Task: Look for trending developers with Javascript language.
Action: Mouse moved to (195, 84)
Screenshot: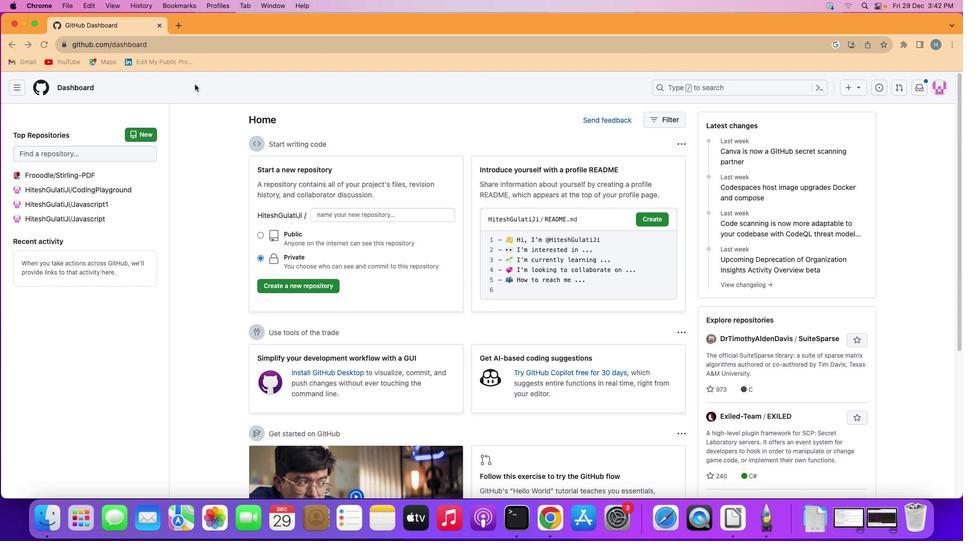 
Action: Mouse pressed left at (195, 84)
Screenshot: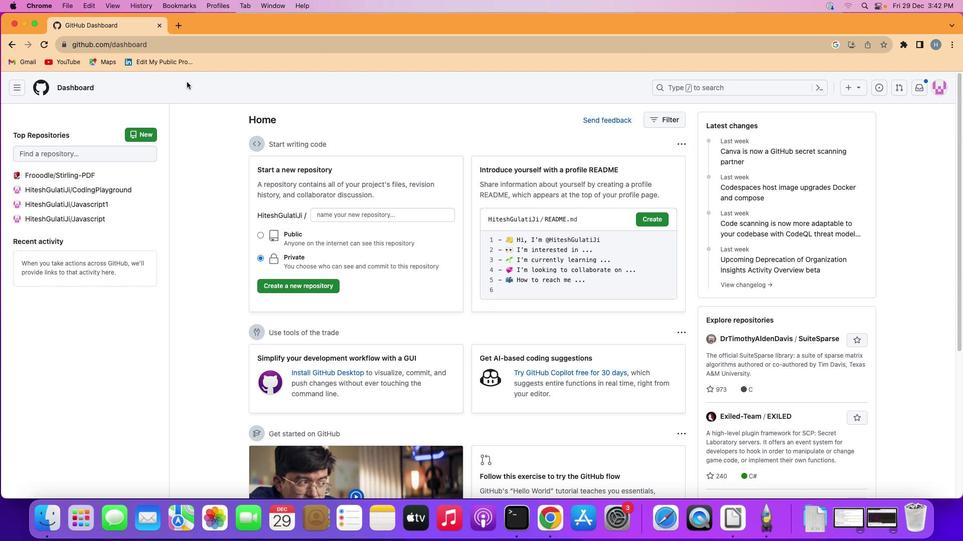 
Action: Mouse moved to (15, 85)
Screenshot: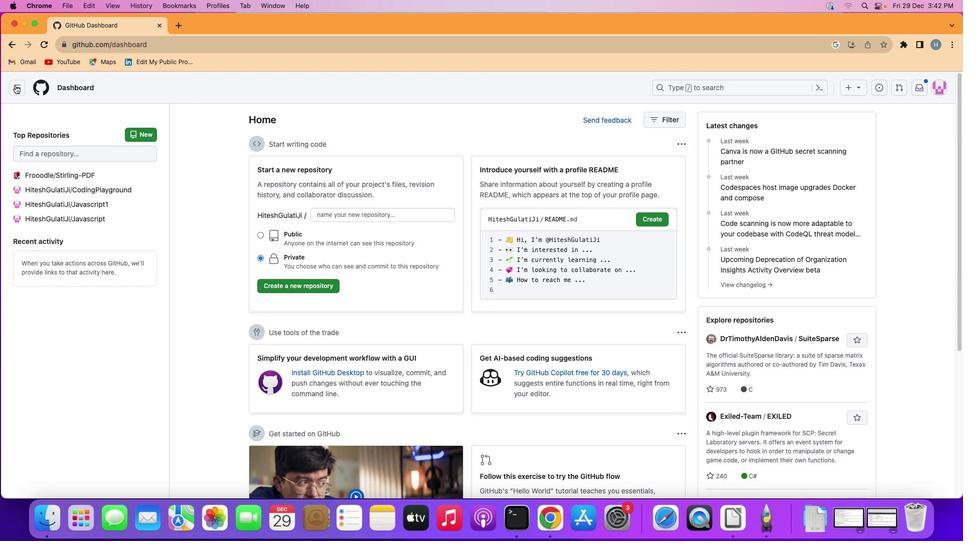 
Action: Mouse pressed left at (15, 85)
Screenshot: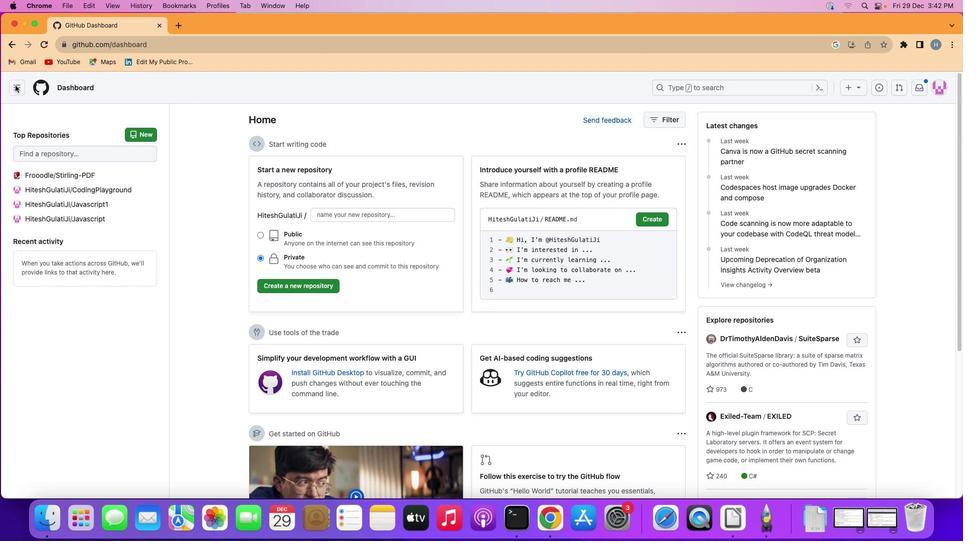
Action: Mouse moved to (99, 216)
Screenshot: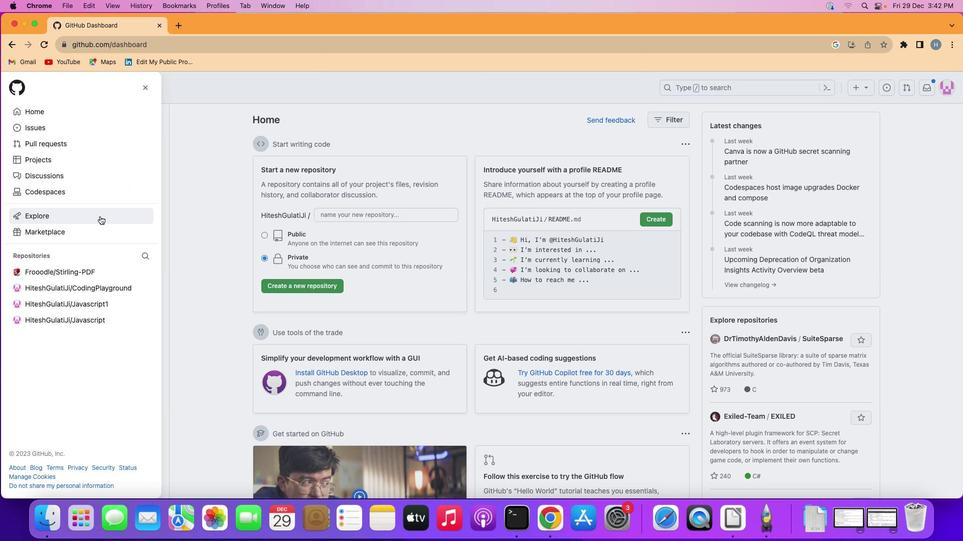 
Action: Mouse pressed left at (99, 216)
Screenshot: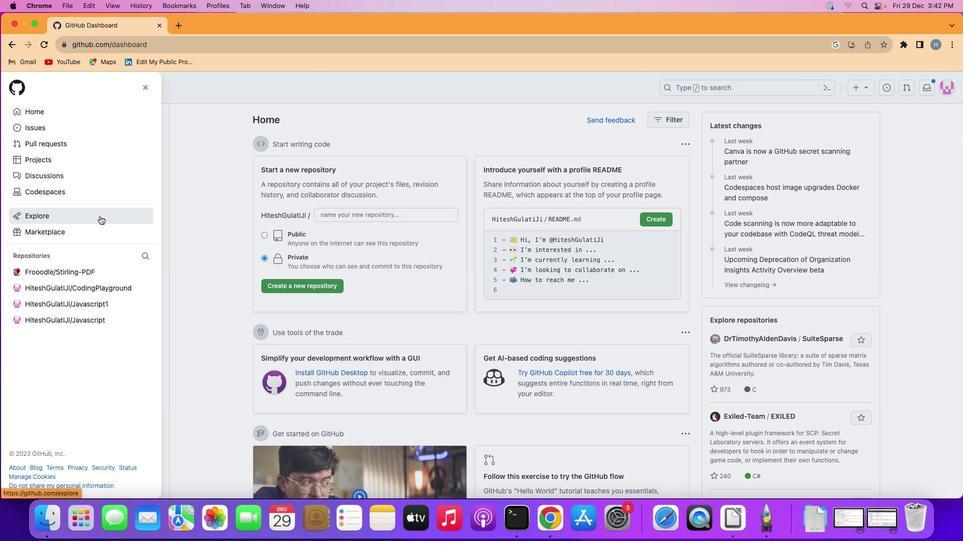 
Action: Mouse moved to (449, 117)
Screenshot: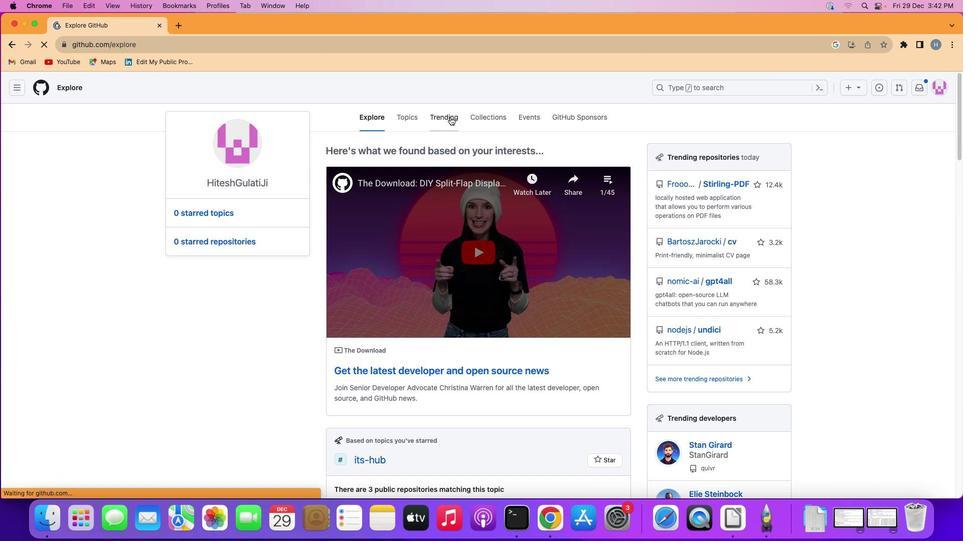
Action: Mouse pressed left at (449, 117)
Screenshot: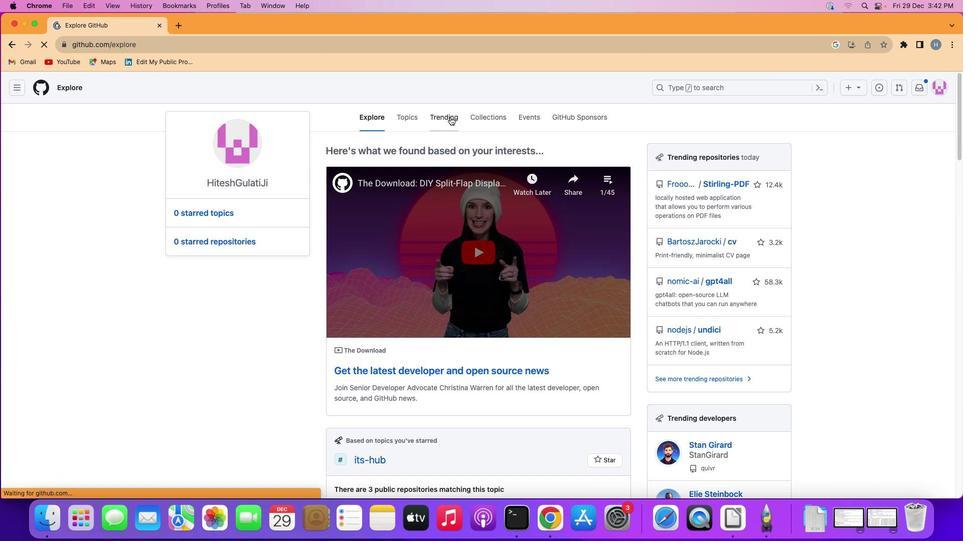 
Action: Mouse moved to (333, 247)
Screenshot: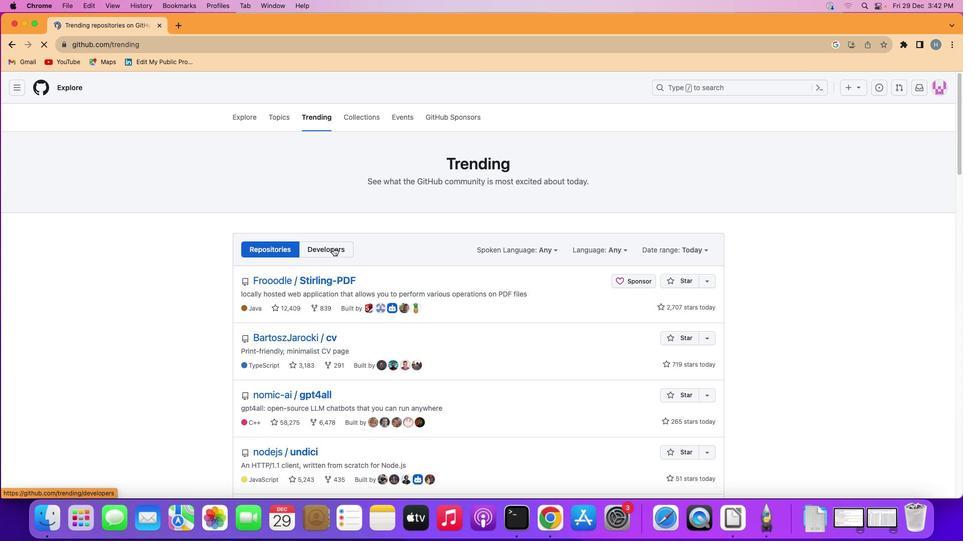 
Action: Mouse pressed left at (333, 247)
Screenshot: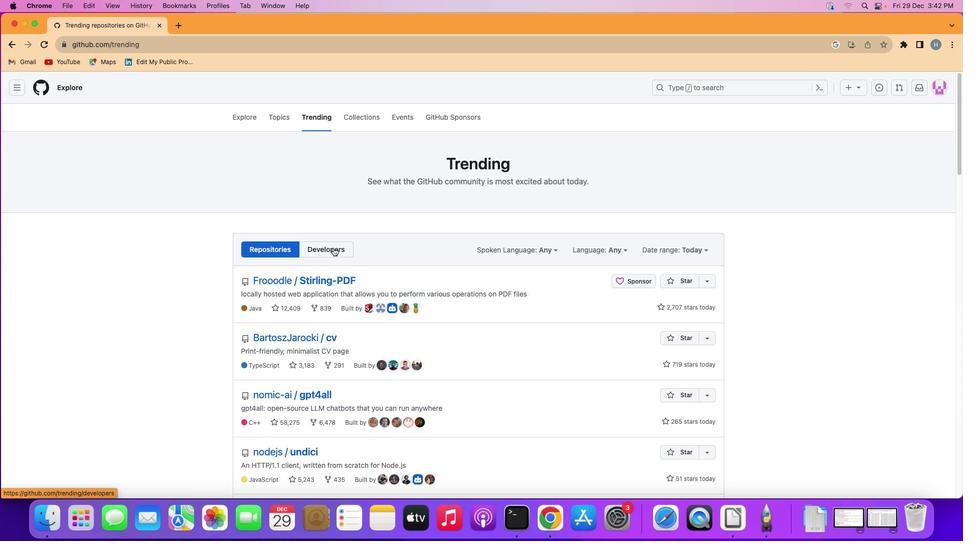 
Action: Mouse moved to (544, 250)
Screenshot: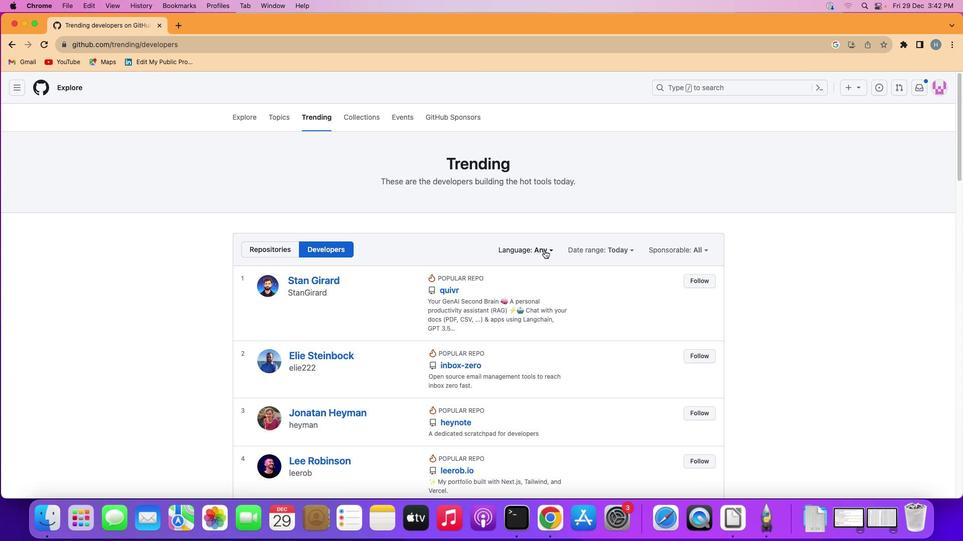
Action: Mouse pressed left at (544, 250)
Screenshot: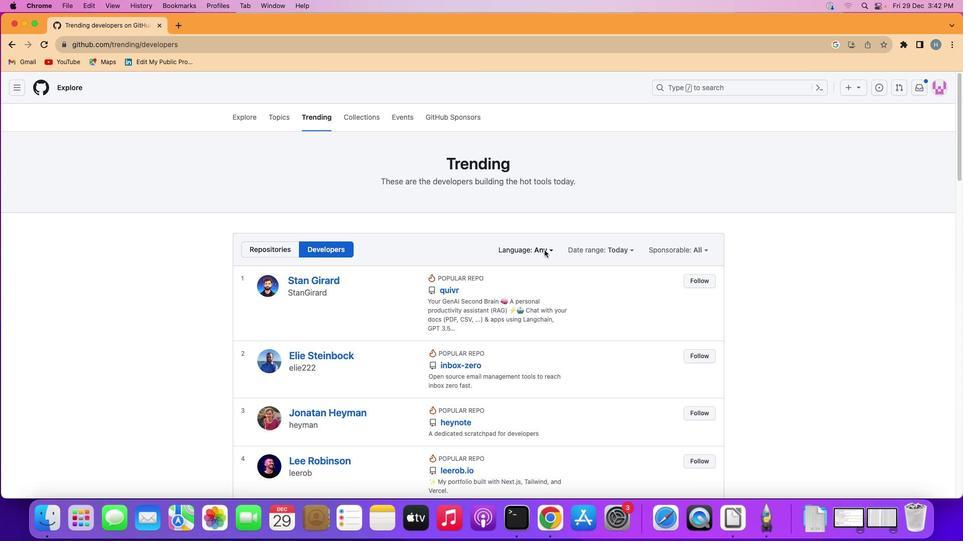 
Action: Mouse moved to (520, 284)
Screenshot: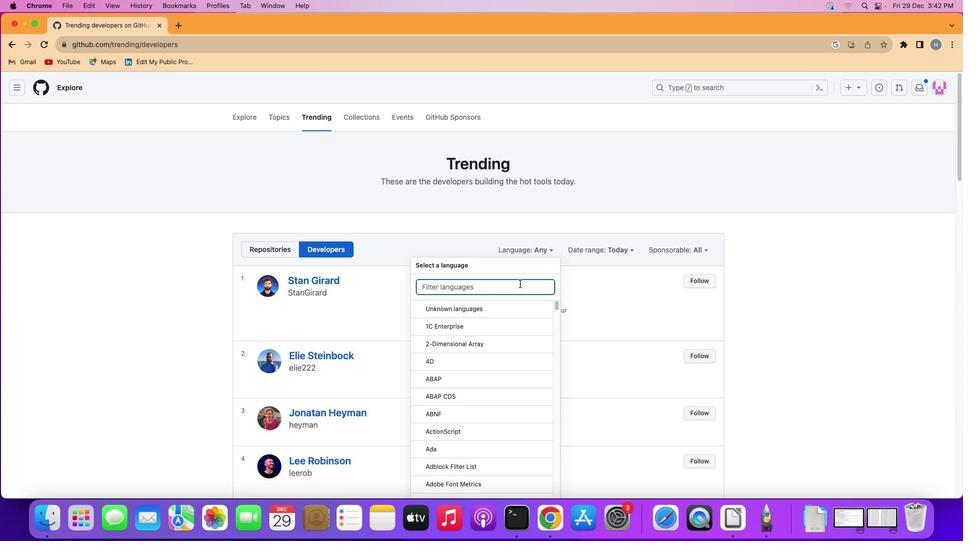 
Action: Mouse pressed left at (520, 284)
Screenshot: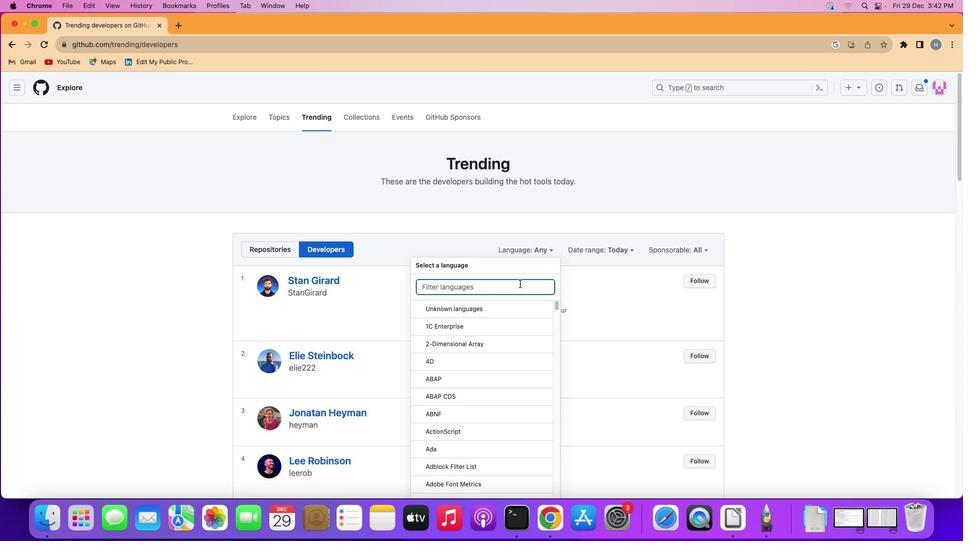 
Action: Key pressed Key.shift
Screenshot: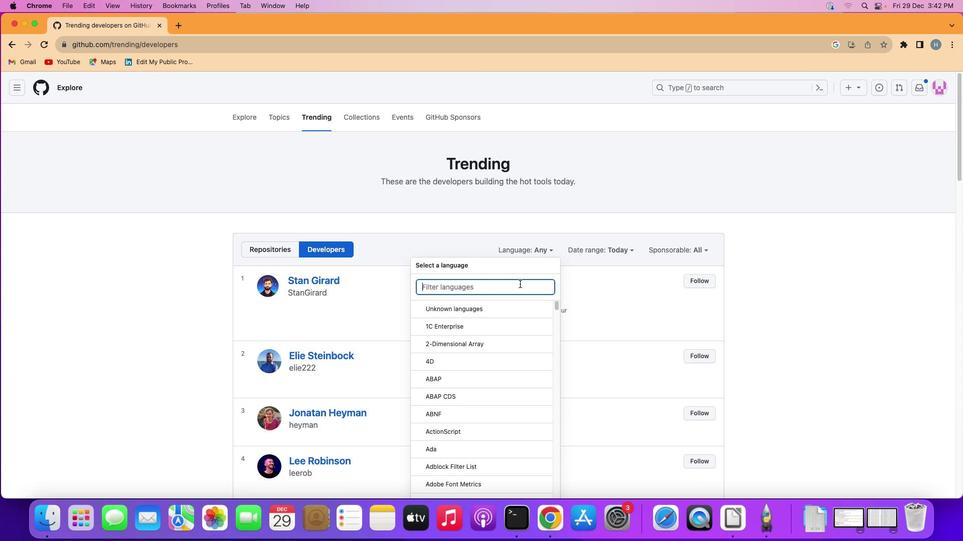 
Action: Mouse moved to (520, 284)
Screenshot: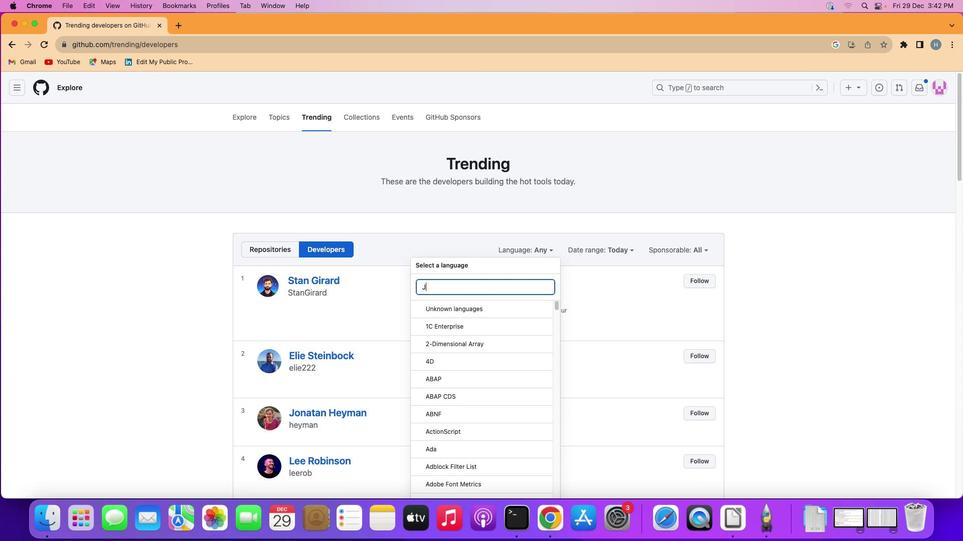 
Action: Key pressed 'J''a''v''a''s'
Screenshot: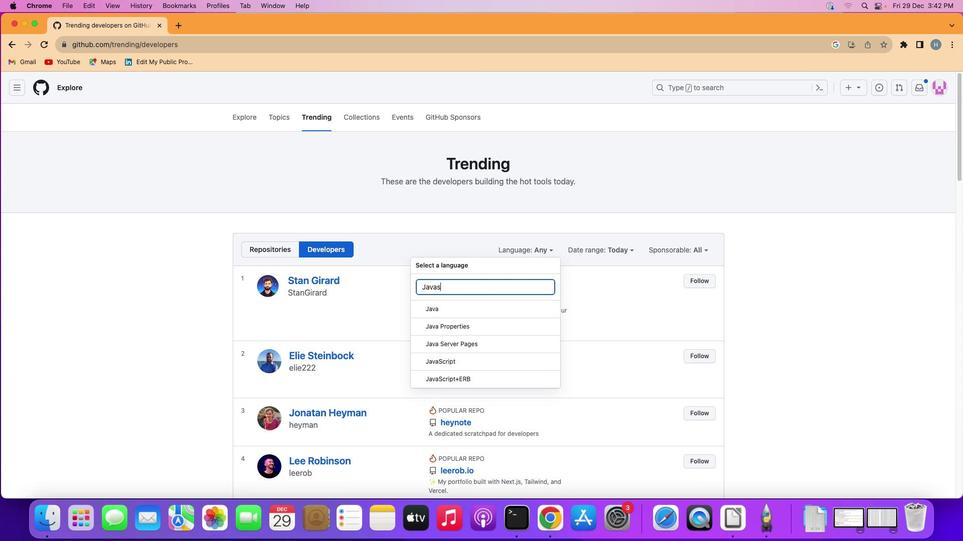 
Action: Mouse moved to (505, 306)
Screenshot: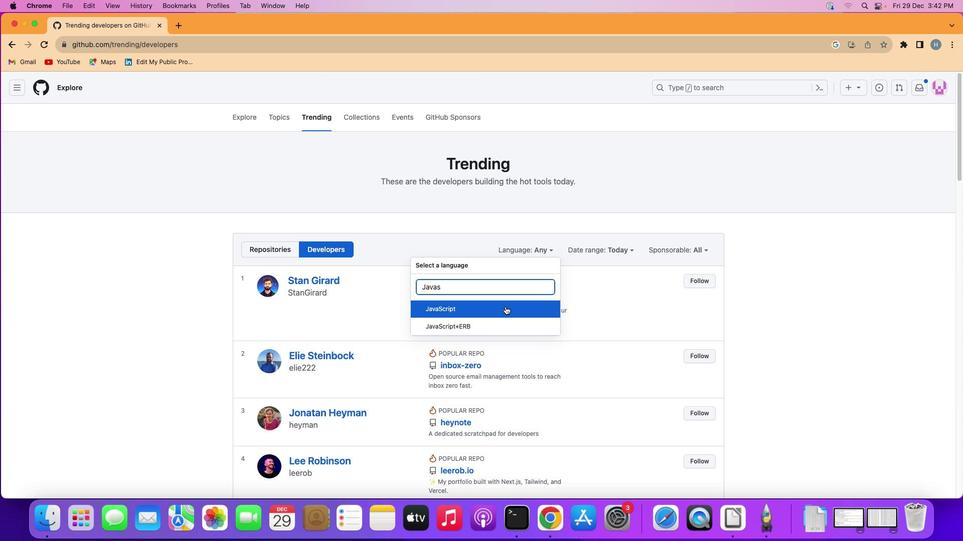
Action: Mouse pressed left at (505, 306)
Screenshot: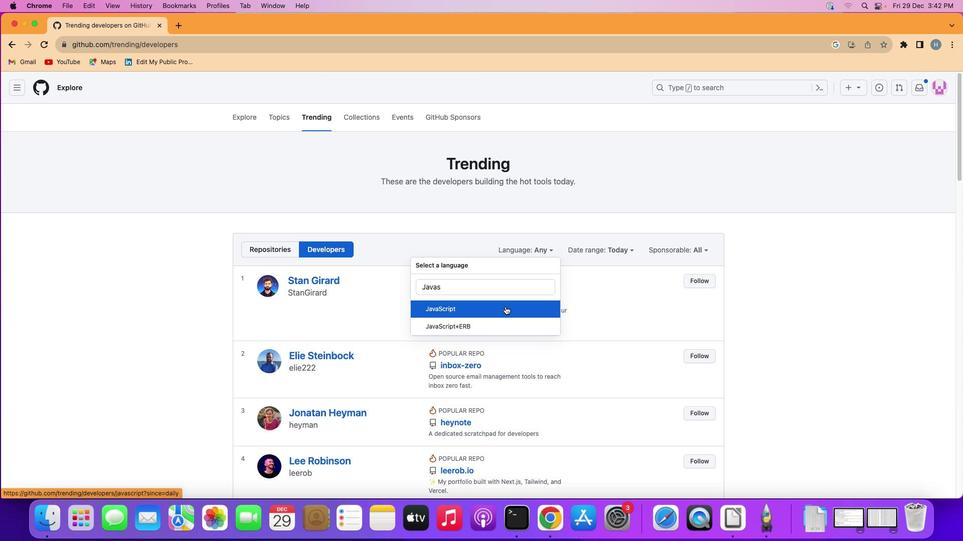 
Action: Mouse moved to (574, 213)
Screenshot: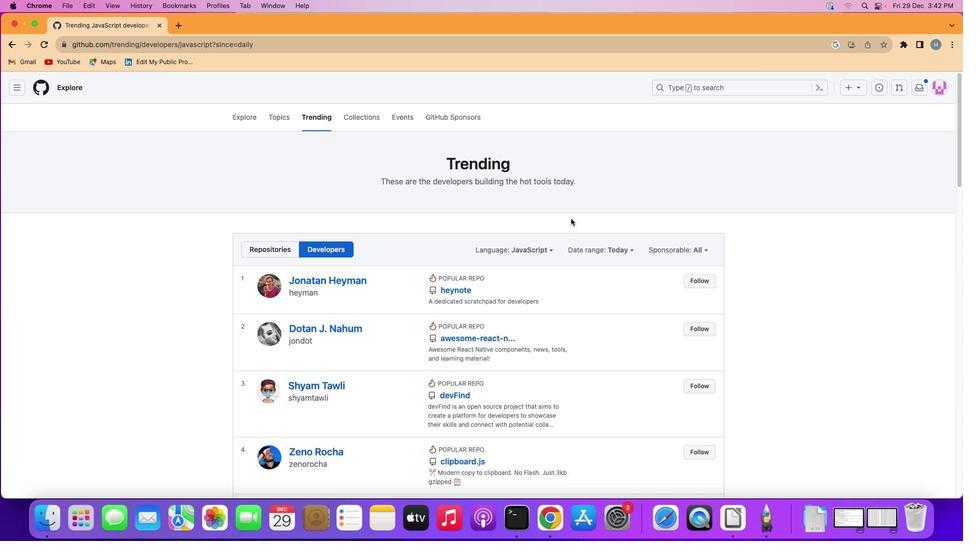 
